 Task: Invite Team Member Softage.4@softage.net to Workspace Brand Management. Invite Team Member Softage.4@softage.net to Workspace Brand Management. Create Board Customer Segmentation to Workspace Brand Management
Action: Mouse moved to (723, 105)
Screenshot: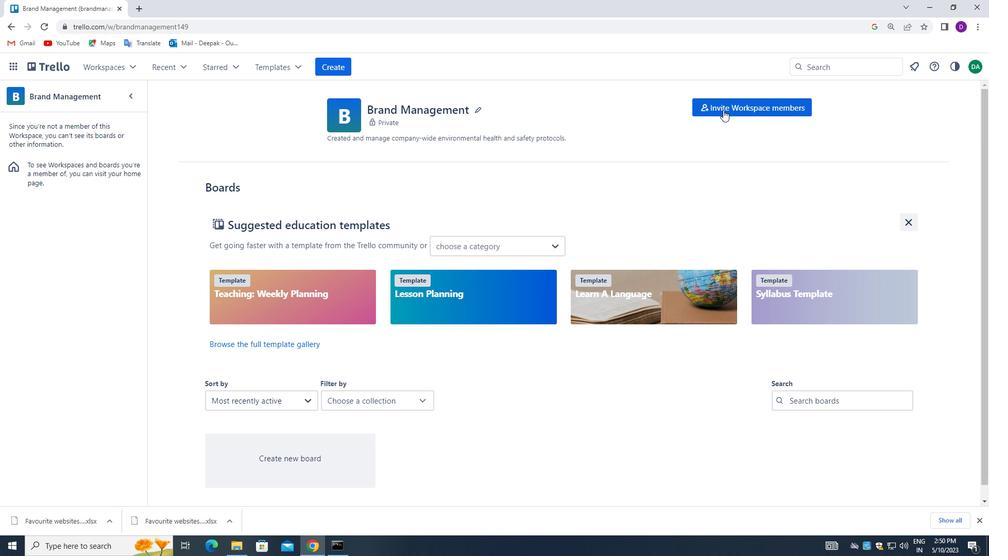 
Action: Mouse pressed left at (723, 105)
Screenshot: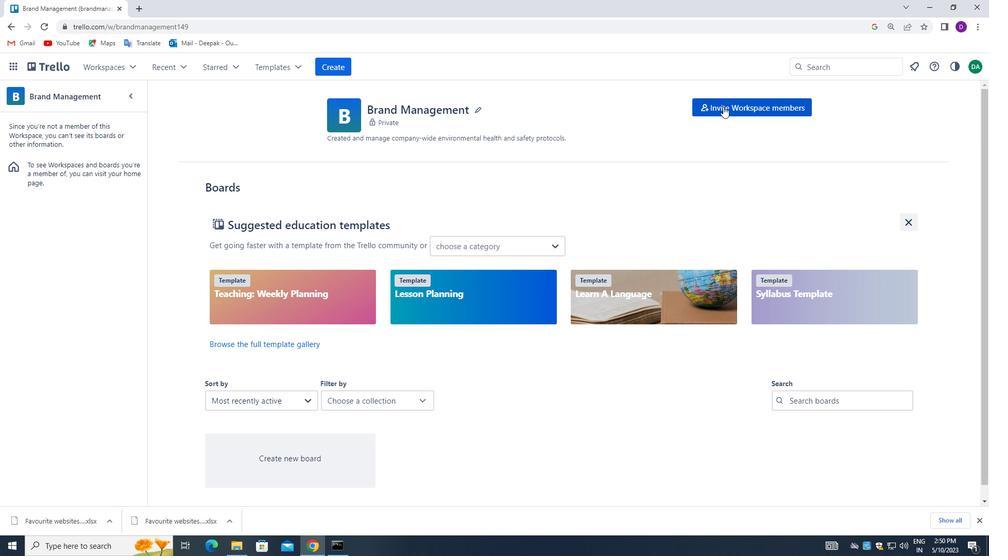 
Action: Mouse moved to (425, 278)
Screenshot: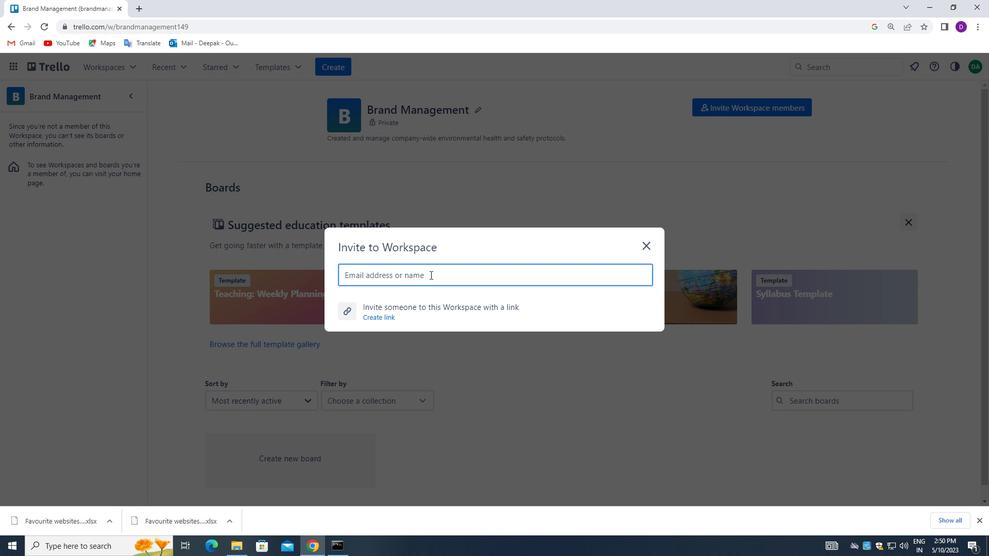 
Action: Mouse pressed left at (425, 278)
Screenshot: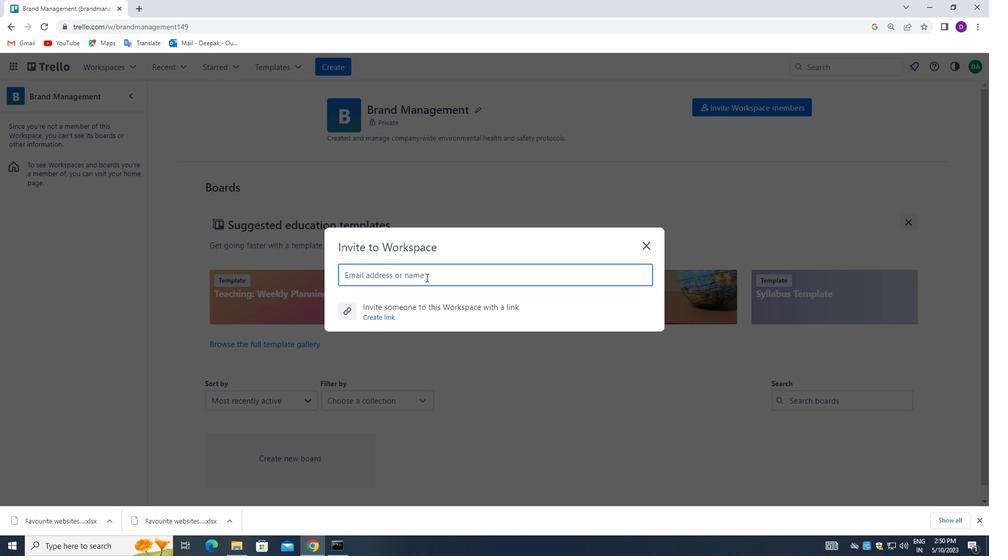 
Action: Mouse moved to (265, 378)
Screenshot: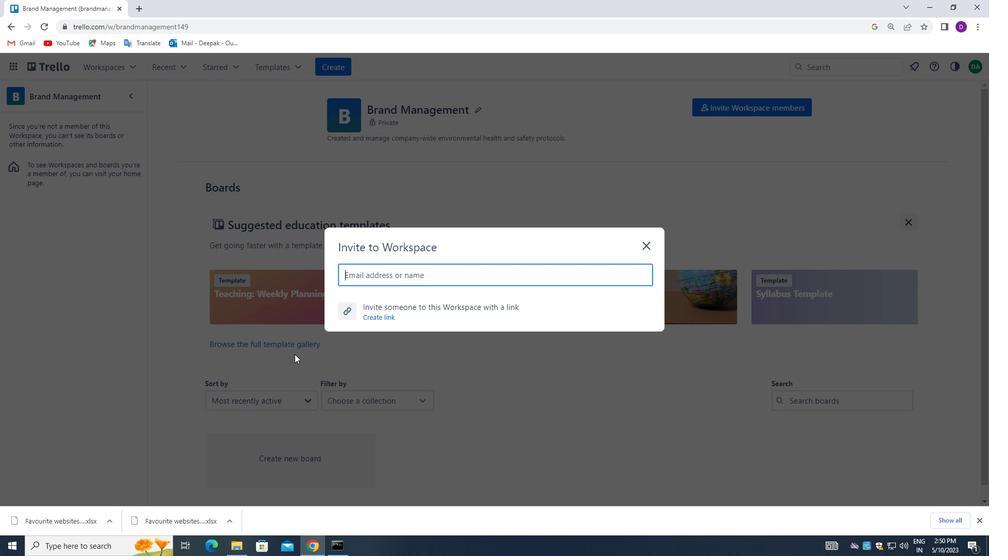 
Action: Key pressed softage.4<Key.shift_r><Key.shift_r><Key.shift_r><Key.shift_r>W<Key.backspace><Key.shift_r>@softage.net
Screenshot: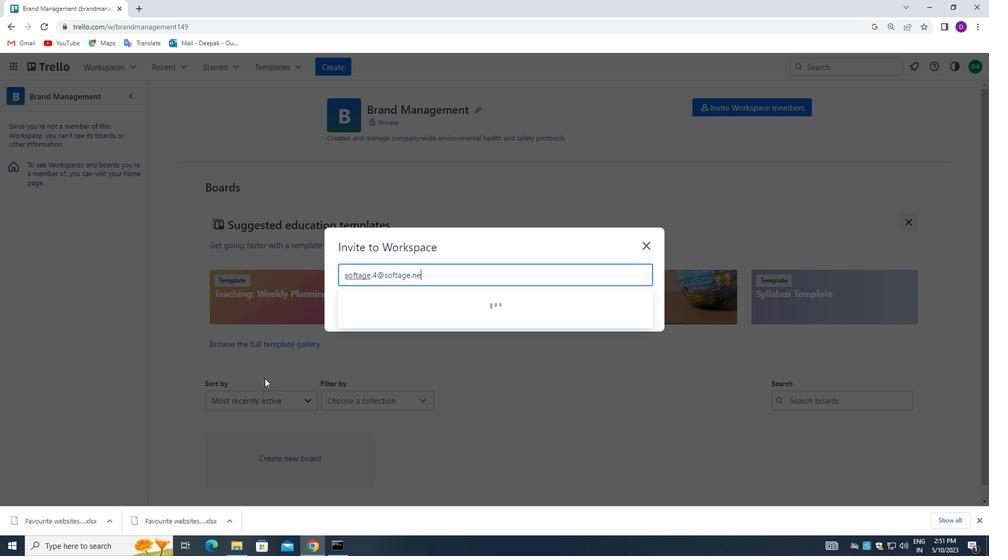 
Action: Mouse moved to (382, 305)
Screenshot: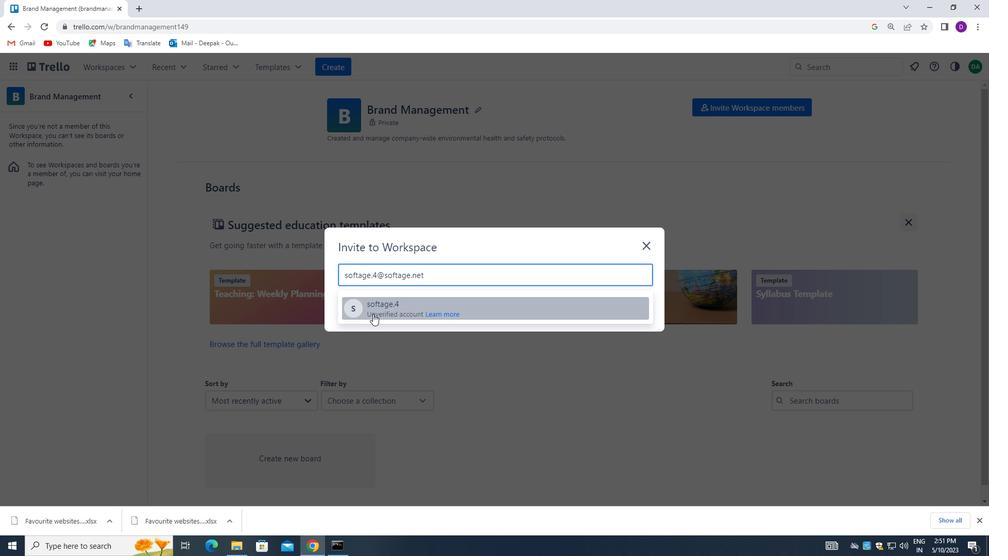 
Action: Mouse pressed left at (382, 305)
Screenshot: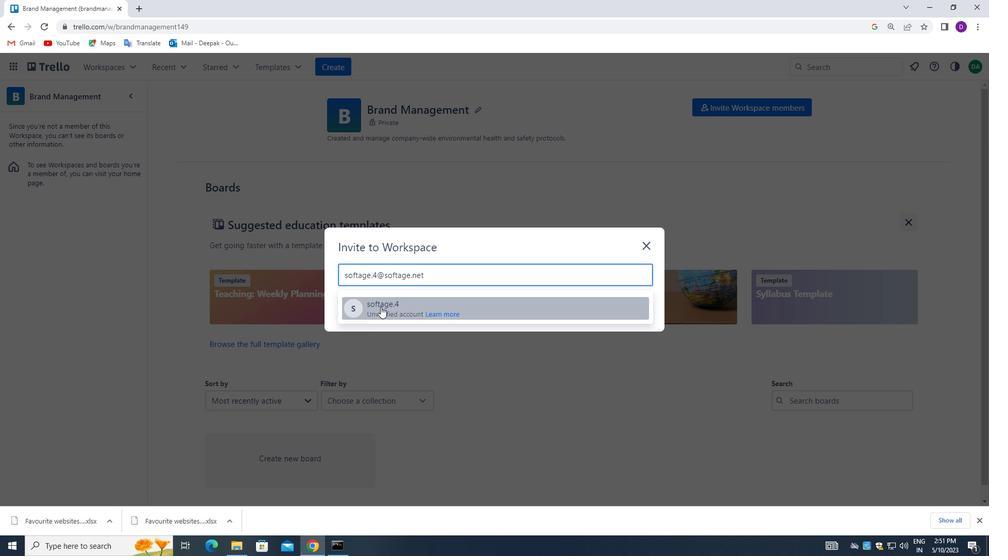 
Action: Mouse moved to (629, 245)
Screenshot: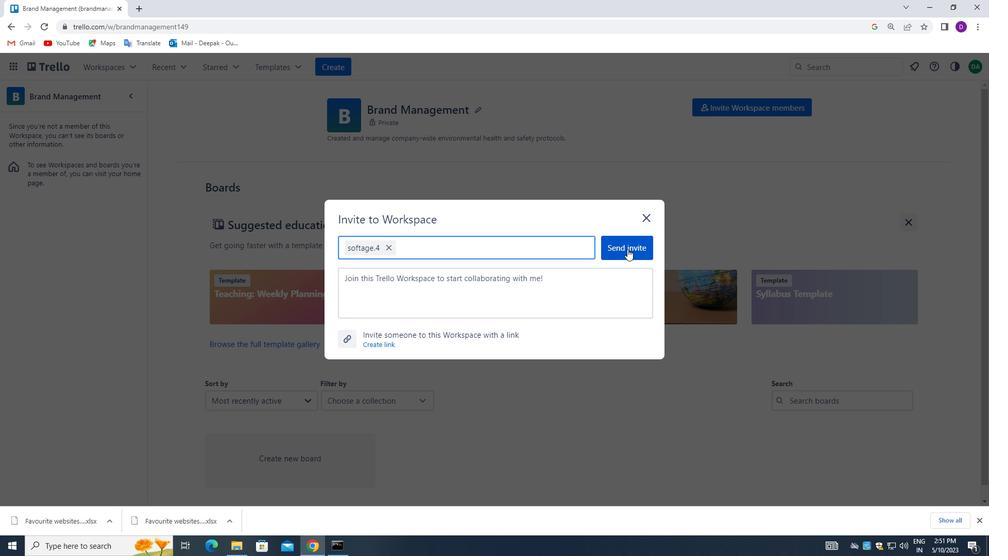 
Action: Mouse pressed left at (629, 245)
Screenshot: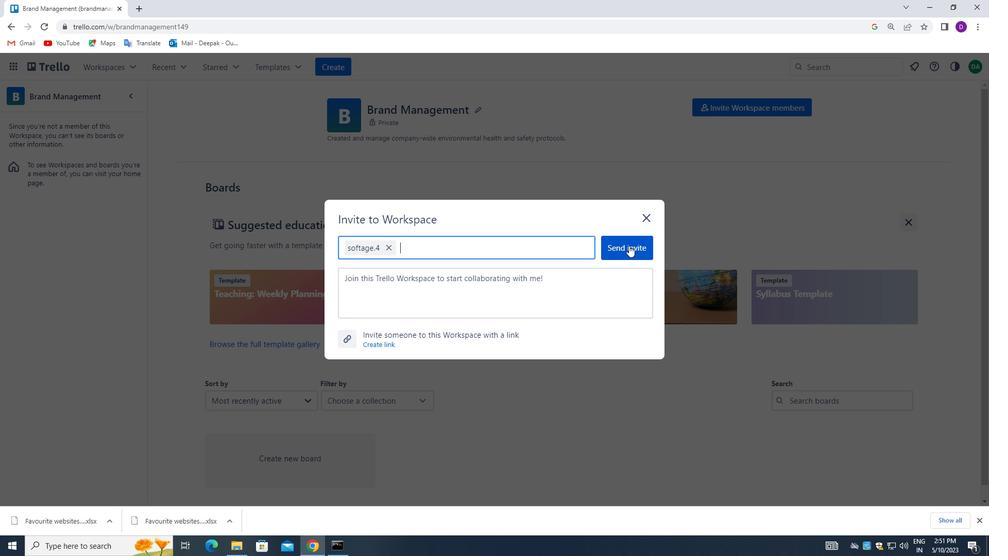 
